 Task: Create a task  Implement a new digital asset management (DAM) system for a company , assign it to team member softage.2@softage.net in the project AgileDream and update the status of the task to  On Track  , set the priority of the task to High
Action: Mouse moved to (82, 56)
Screenshot: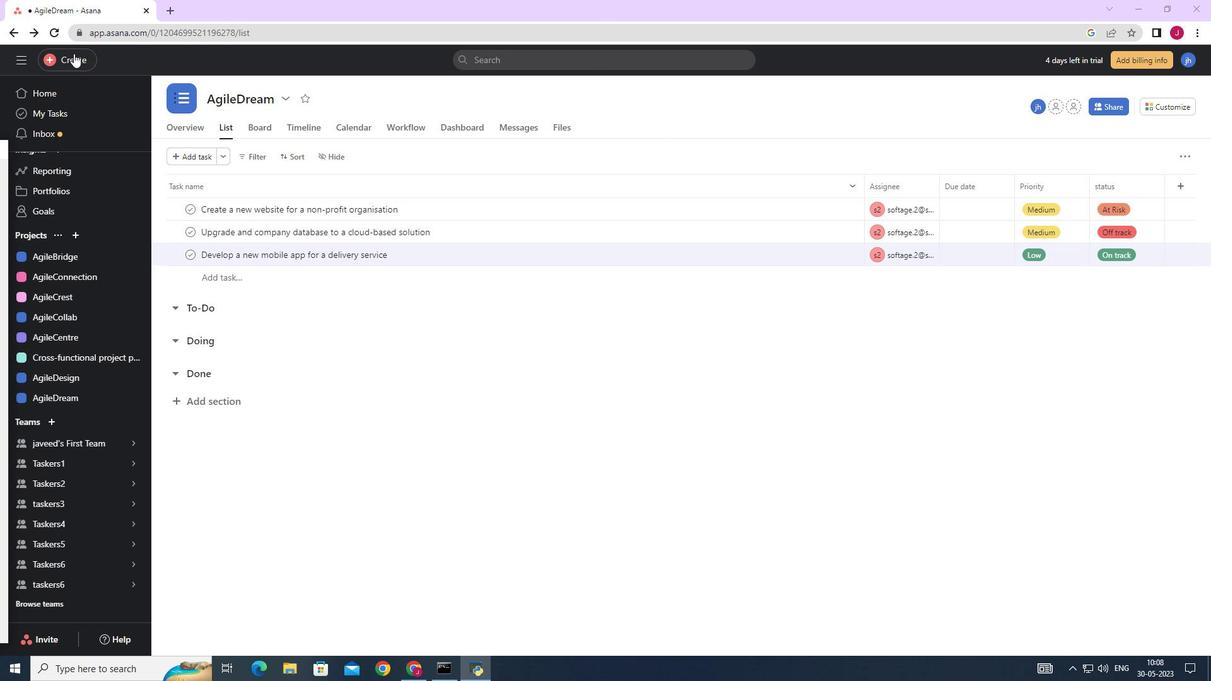 
Action: Mouse pressed left at (82, 56)
Screenshot: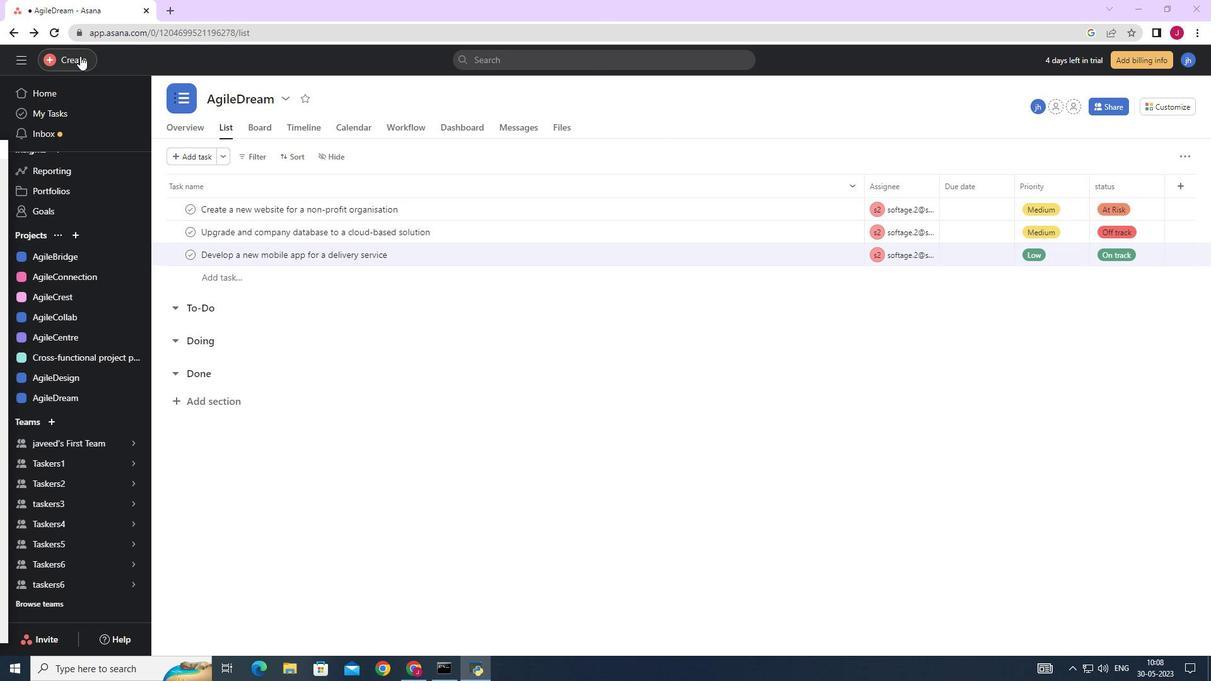 
Action: Mouse moved to (151, 59)
Screenshot: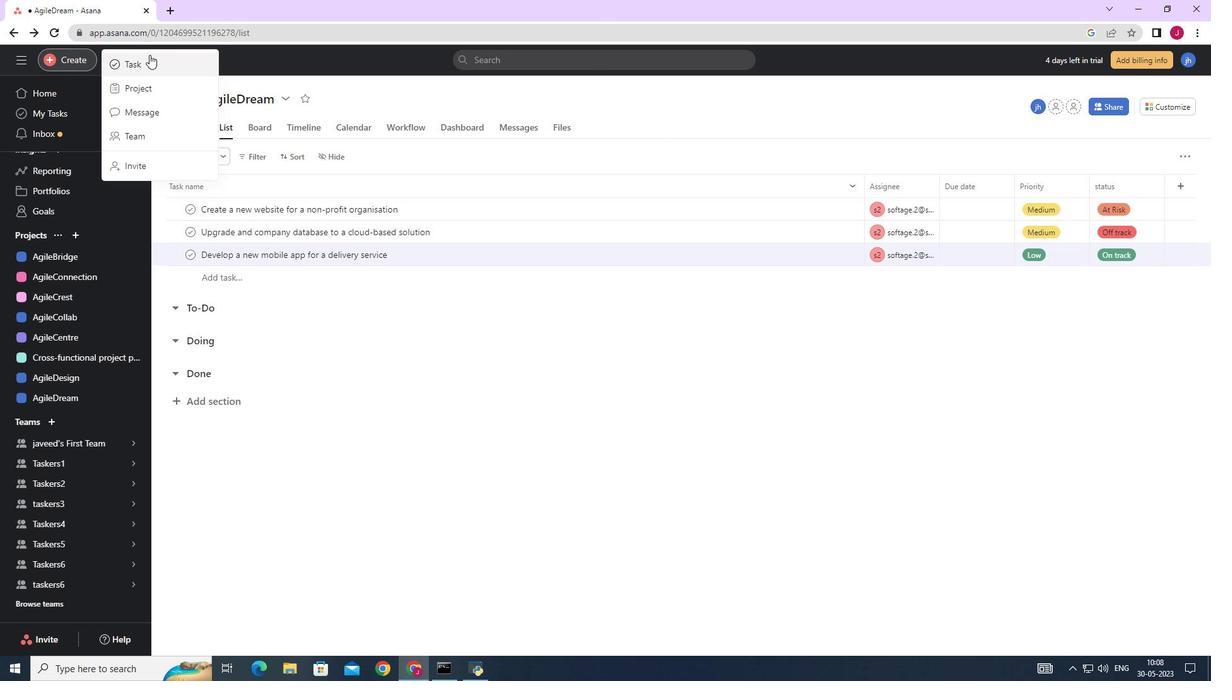 
Action: Mouse pressed left at (151, 59)
Screenshot: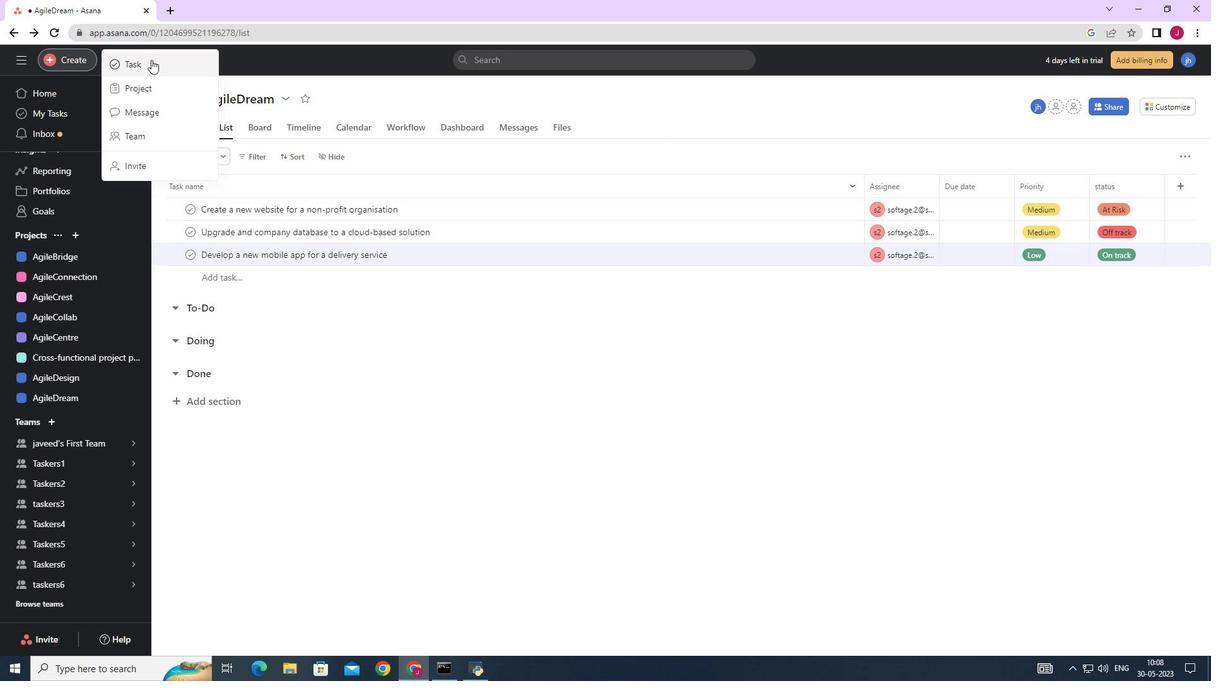 
Action: Mouse moved to (991, 420)
Screenshot: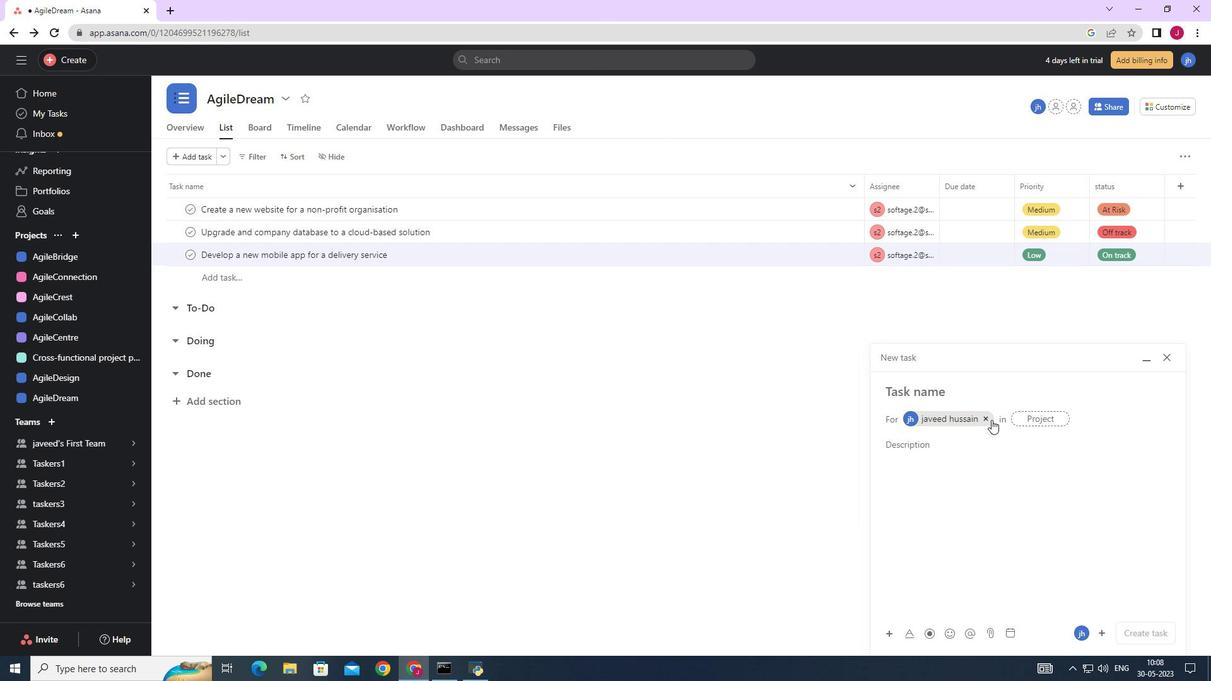 
Action: Mouse pressed left at (991, 420)
Screenshot: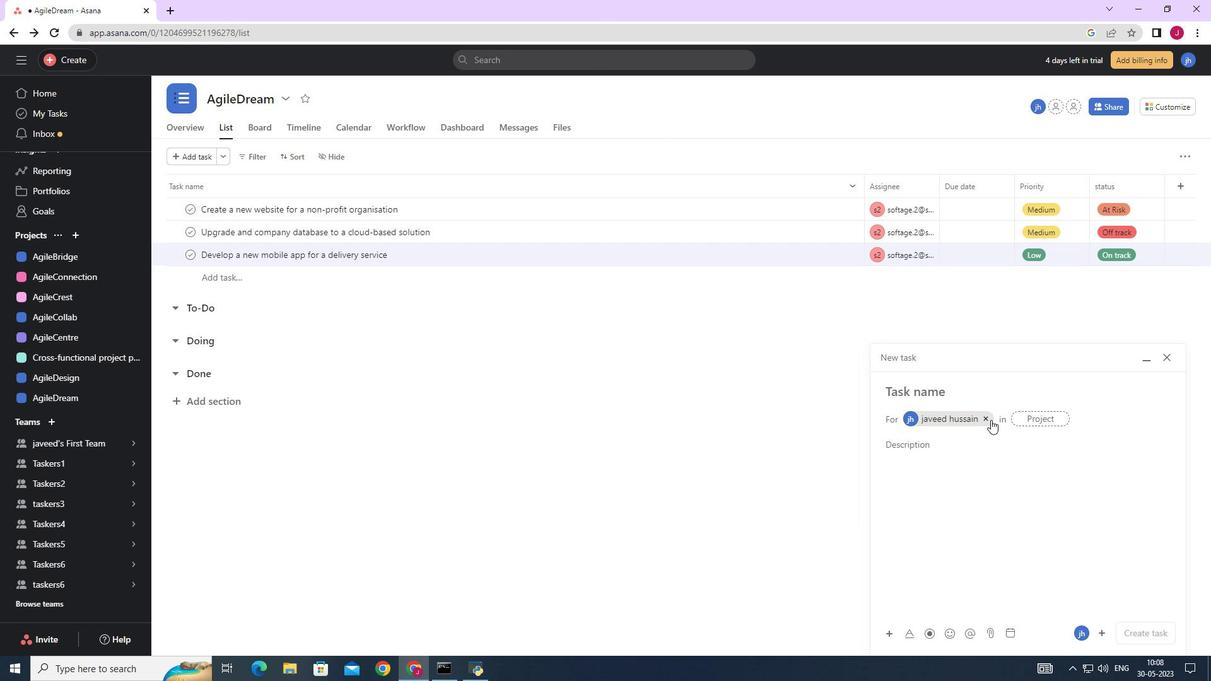 
Action: Mouse moved to (917, 397)
Screenshot: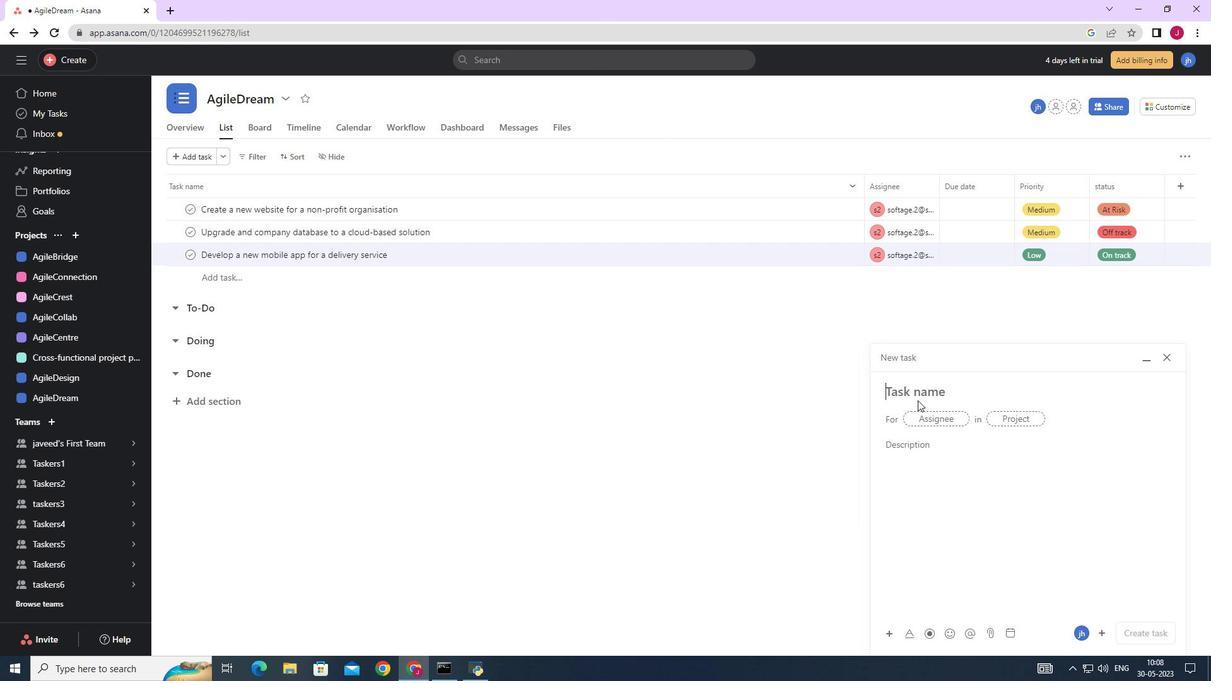 
Action: Mouse pressed left at (917, 397)
Screenshot: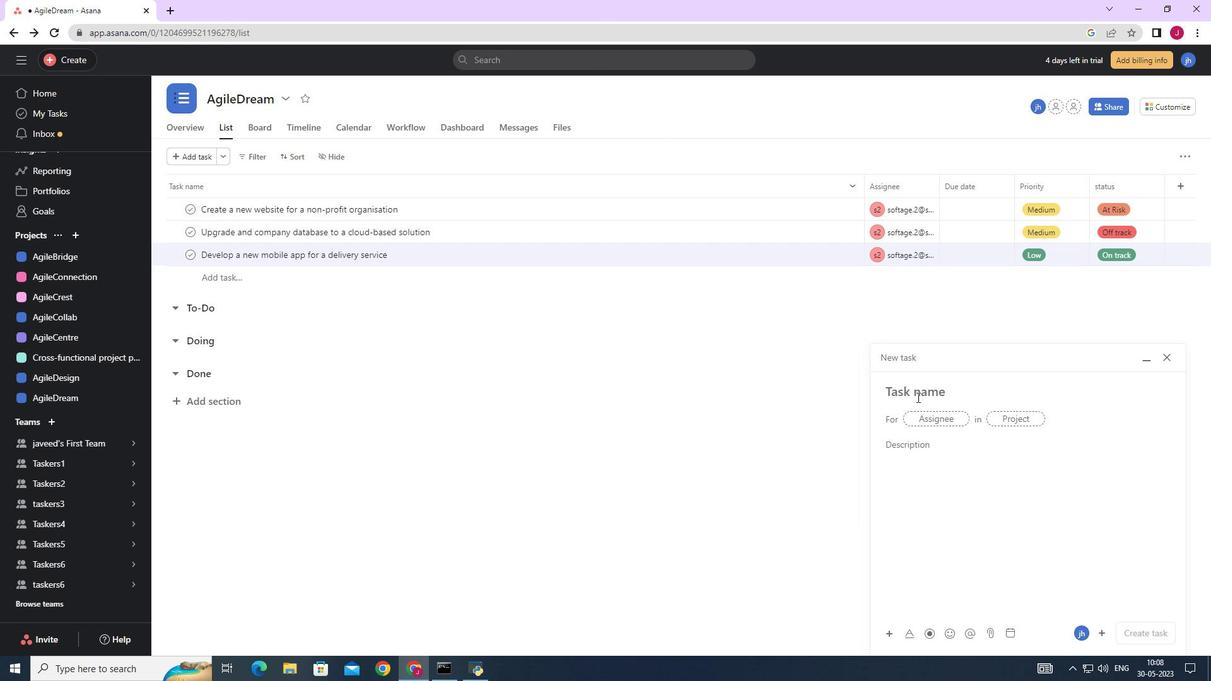 
Action: Mouse moved to (917, 393)
Screenshot: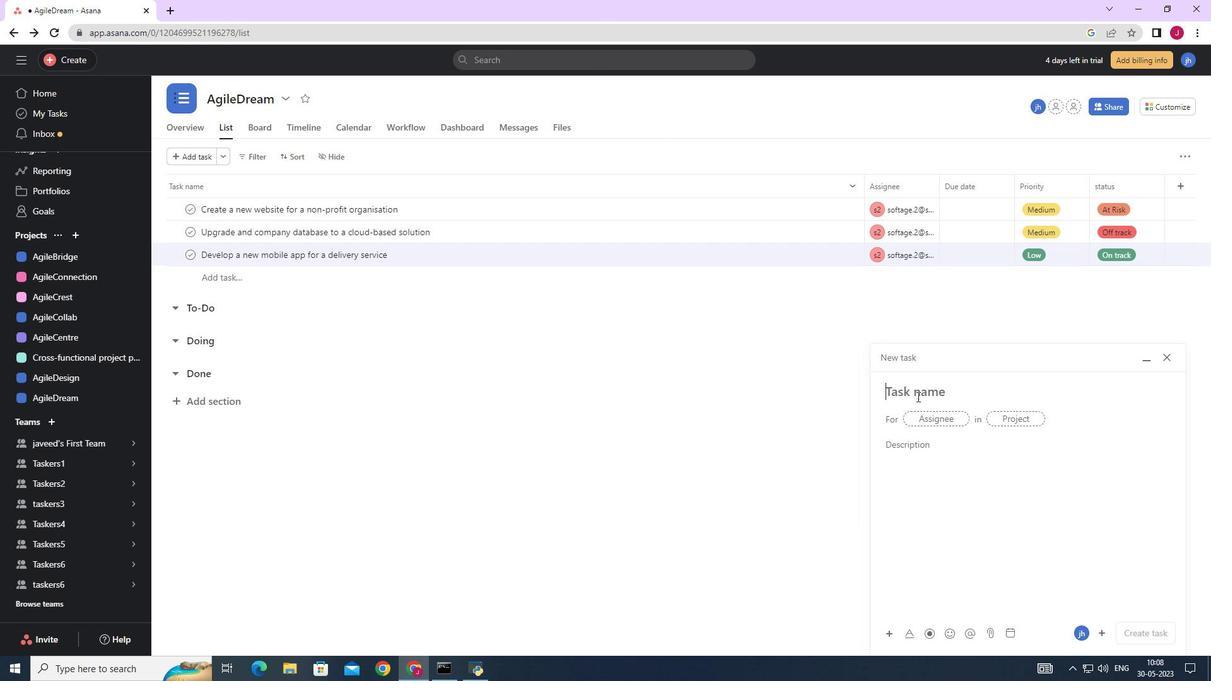 
Action: Key pressed <Key.caps_lock>C<Key.caps_lock>reate<Key.space><Key.backspace><Key.backspace><Key.backspace><Key.backspace><Key.backspace><Key.backspace><Key.backspace><Key.caps_lock>I<Key.caps_lock>mplement<Key.space>a<Key.space>new<Key.space>digital<Key.space>asset<Key.space>management<Key.space><Key.shift_r><Key.shift_r><Key.shift_r><Key.shift_r><Key.shift_r><Key.shift_r>(<Key.caps_lock>DAM<Key.shift_r>)<Key.space><Key.caps_lock>system<Key.space>for<Key.space>a<Key.space>company<Key.space>
Screenshot: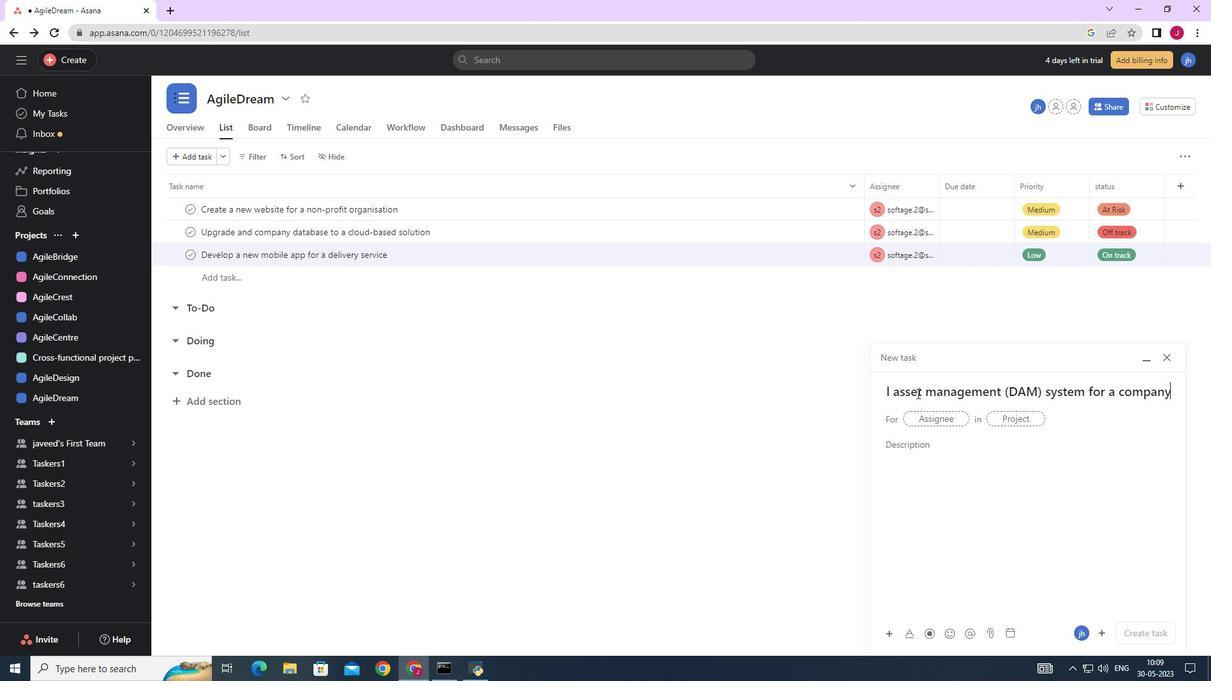 
Action: Mouse moved to (946, 422)
Screenshot: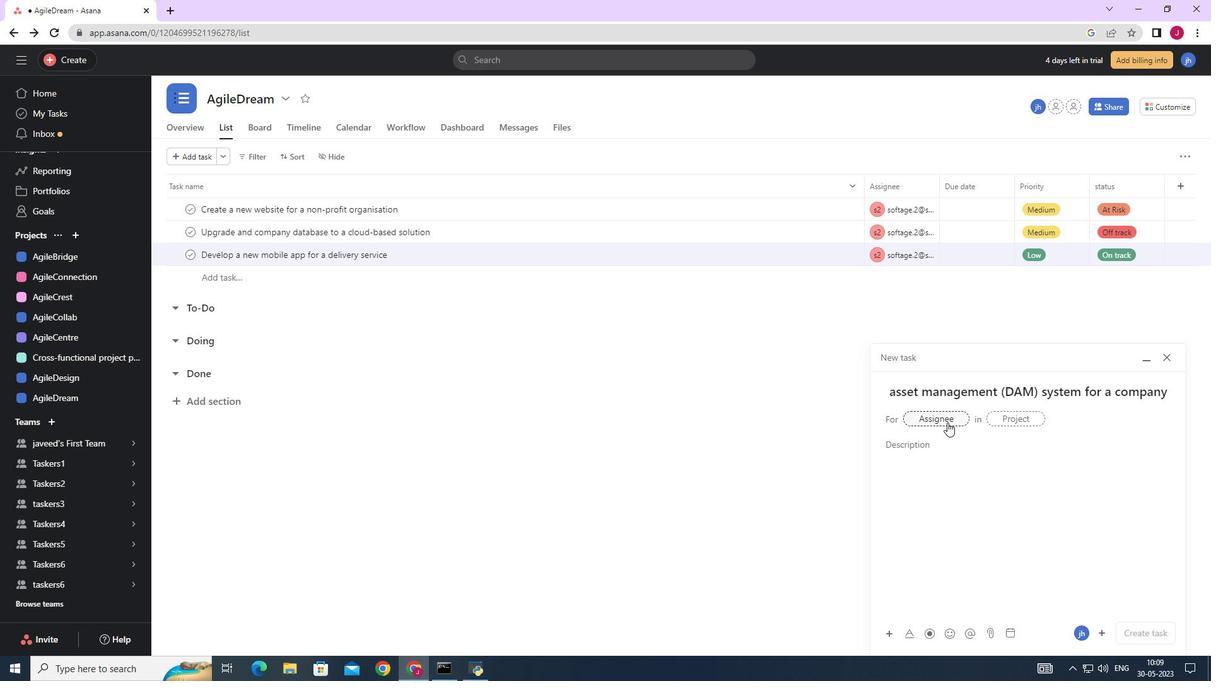 
Action: Mouse pressed left at (946, 422)
Screenshot: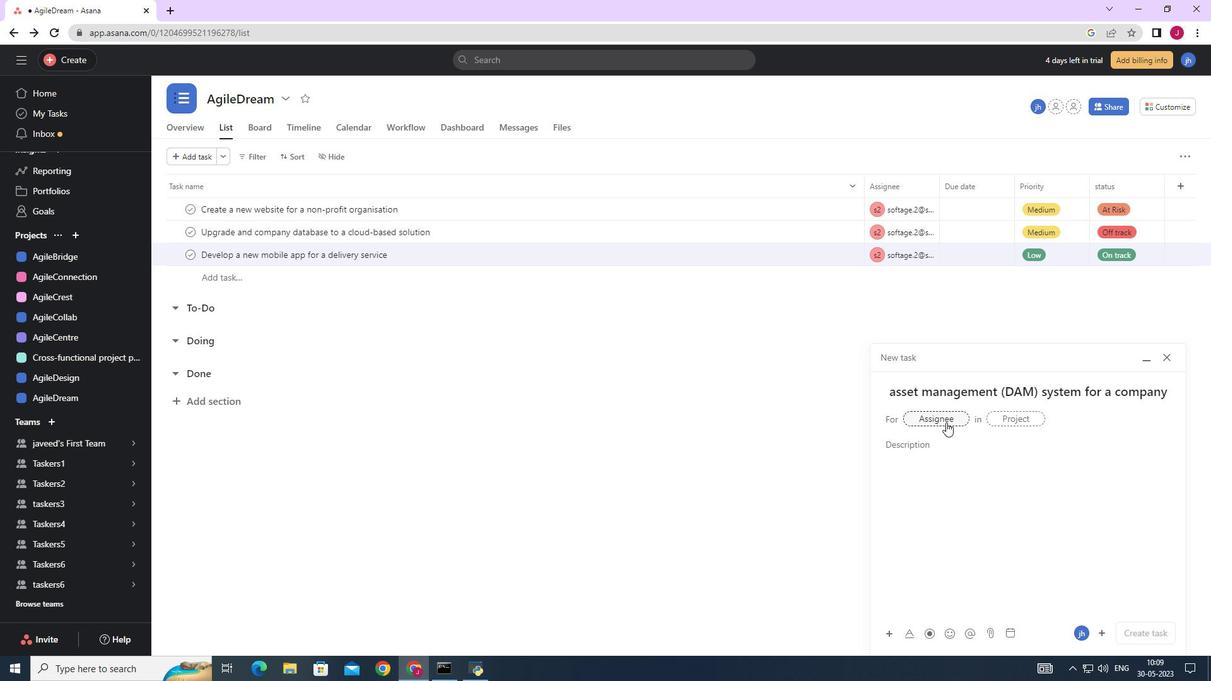 
Action: Mouse moved to (946, 421)
Screenshot: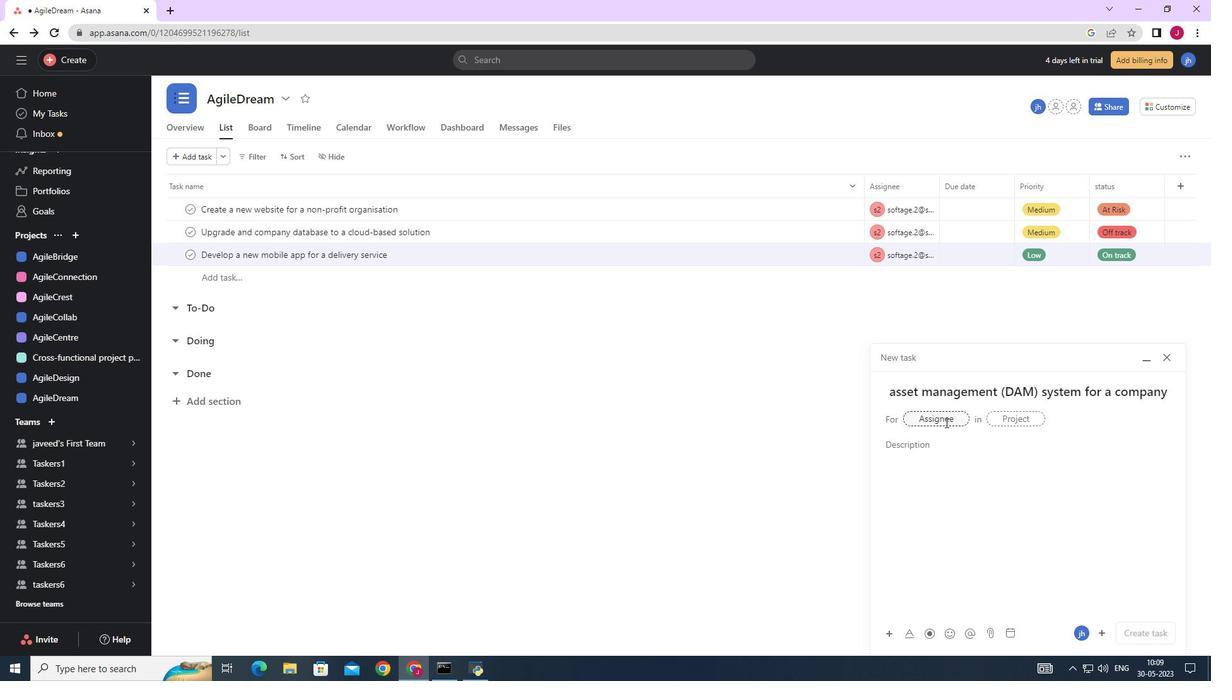 
Action: Key pressed softage.2
Screenshot: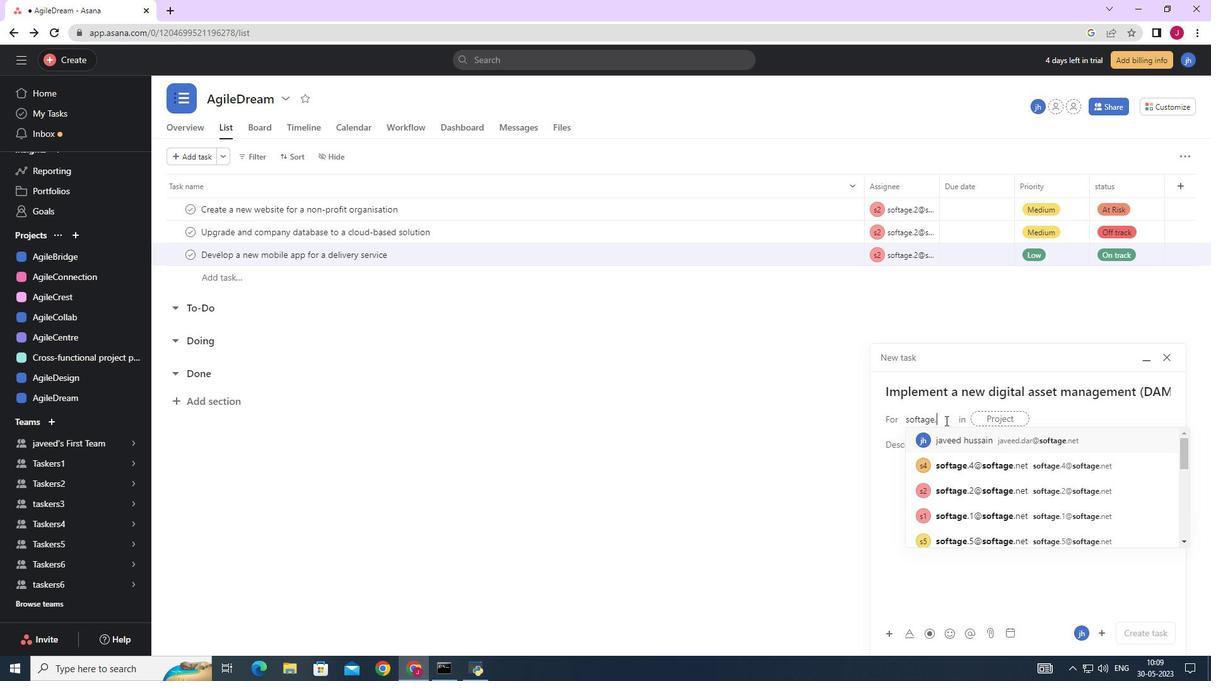 
Action: Mouse moved to (977, 443)
Screenshot: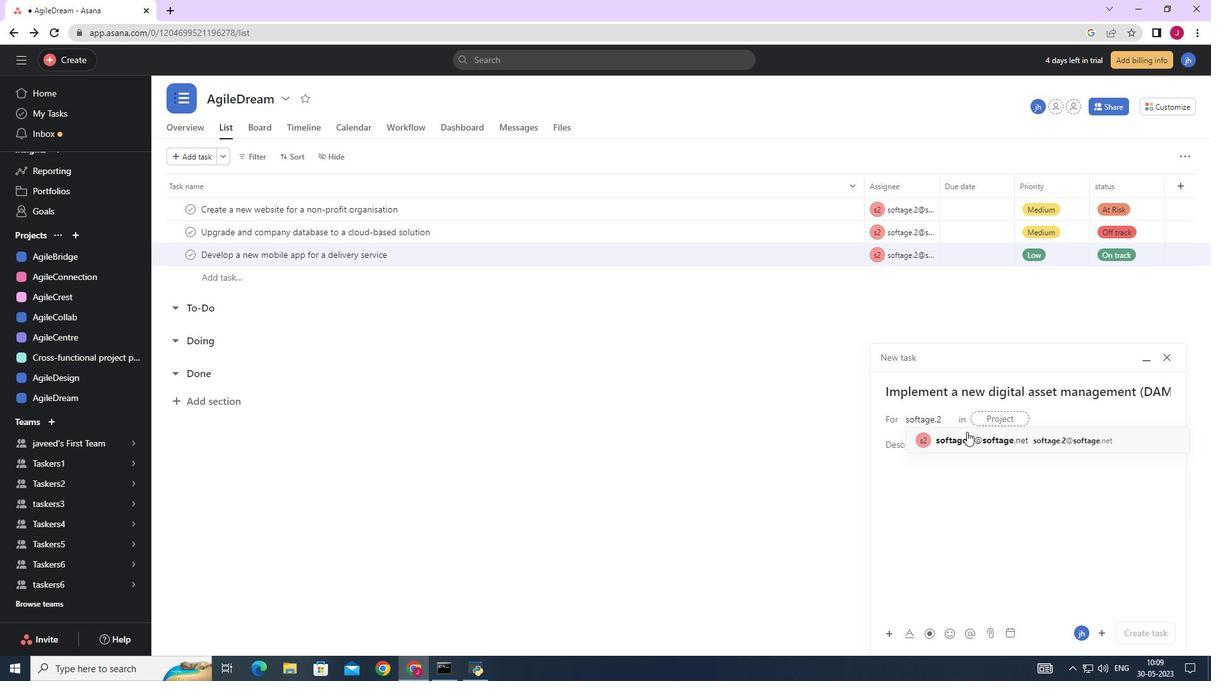 
Action: Mouse pressed left at (977, 443)
Screenshot: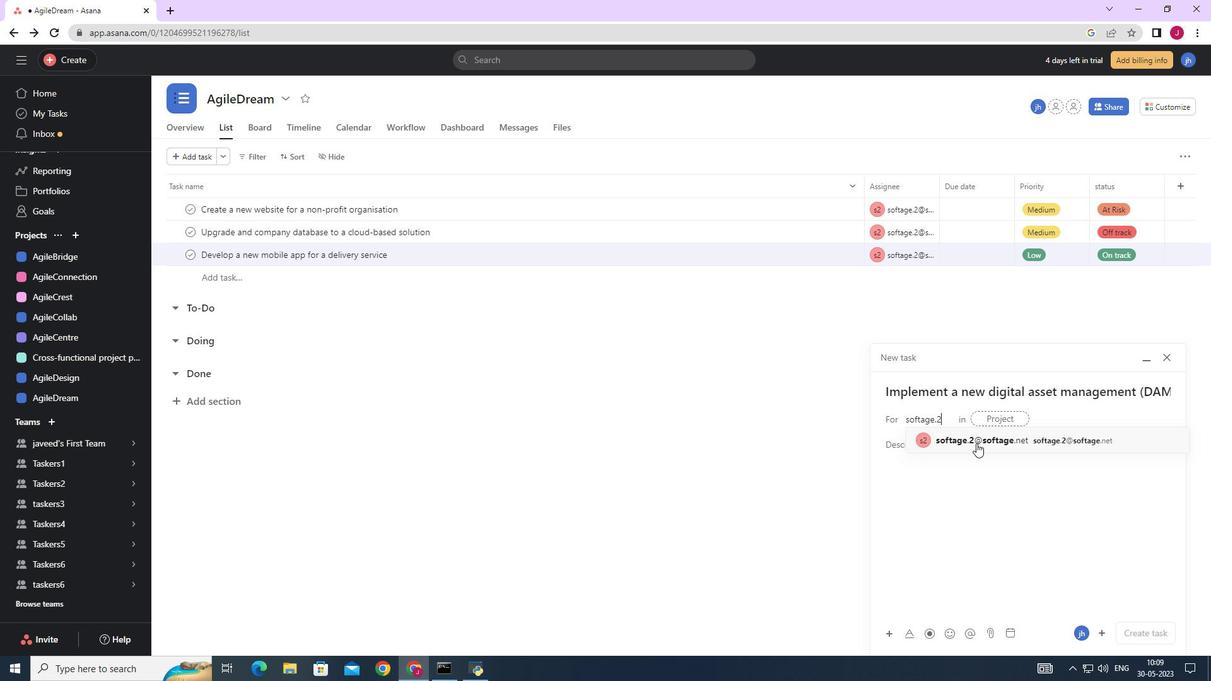 
Action: Mouse moved to (793, 444)
Screenshot: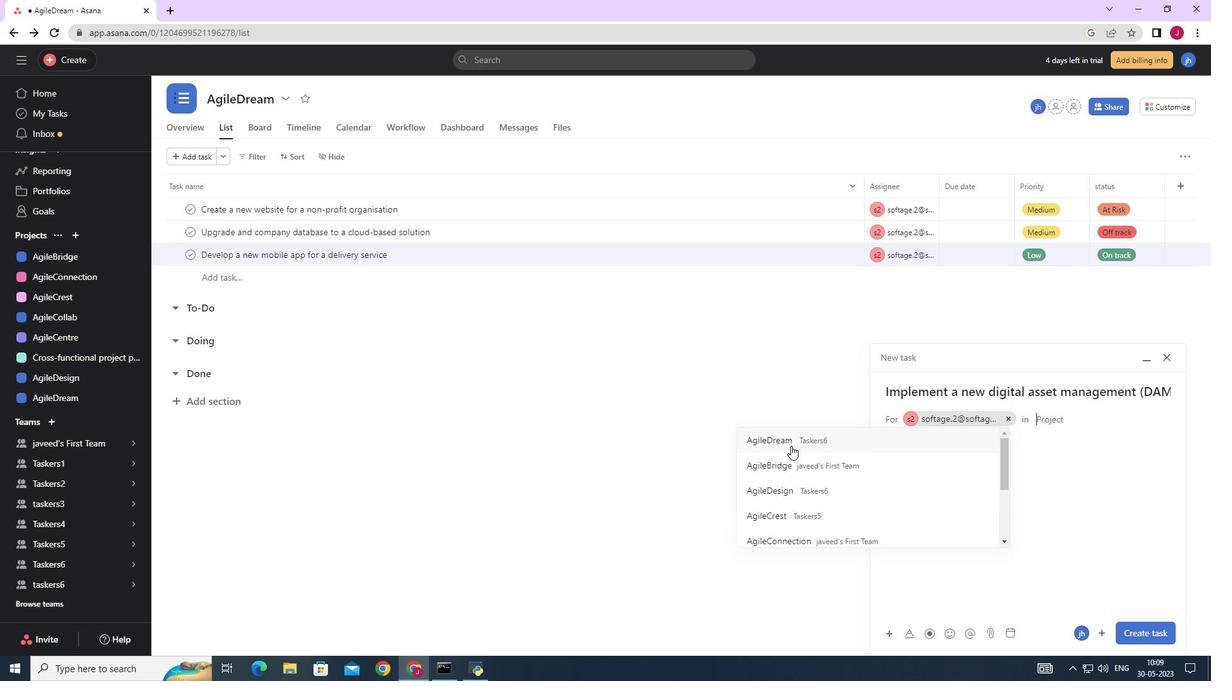 
Action: Mouse pressed left at (793, 444)
Screenshot: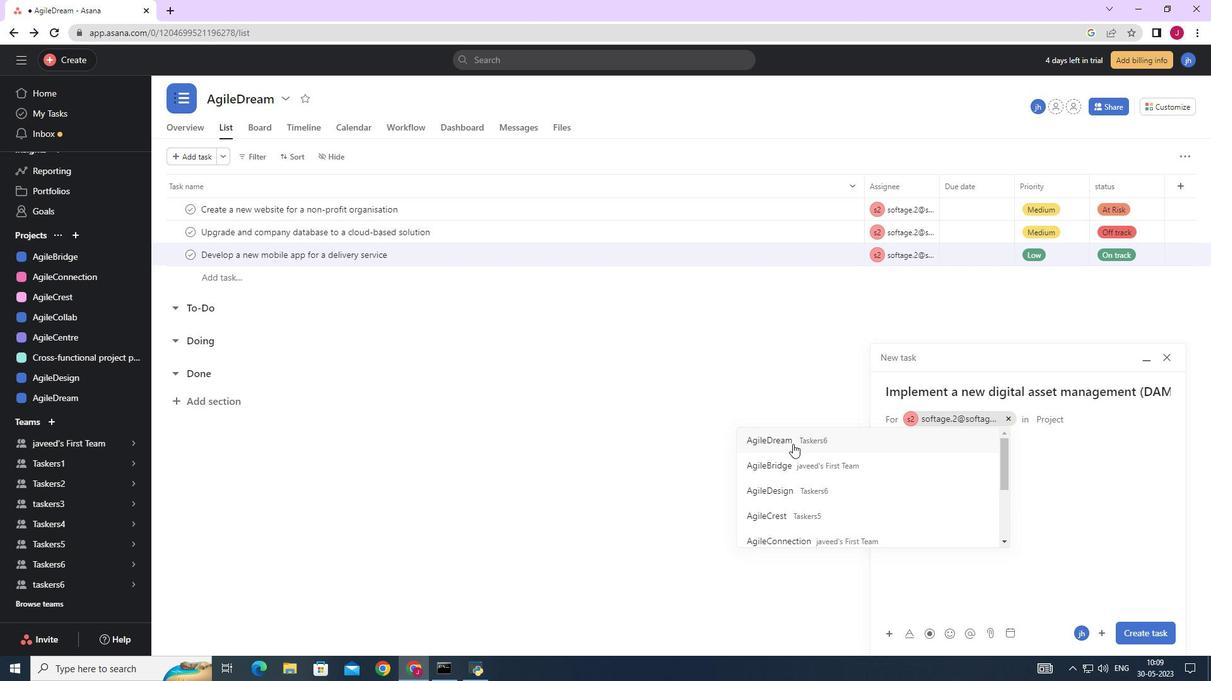 
Action: Mouse moved to (944, 447)
Screenshot: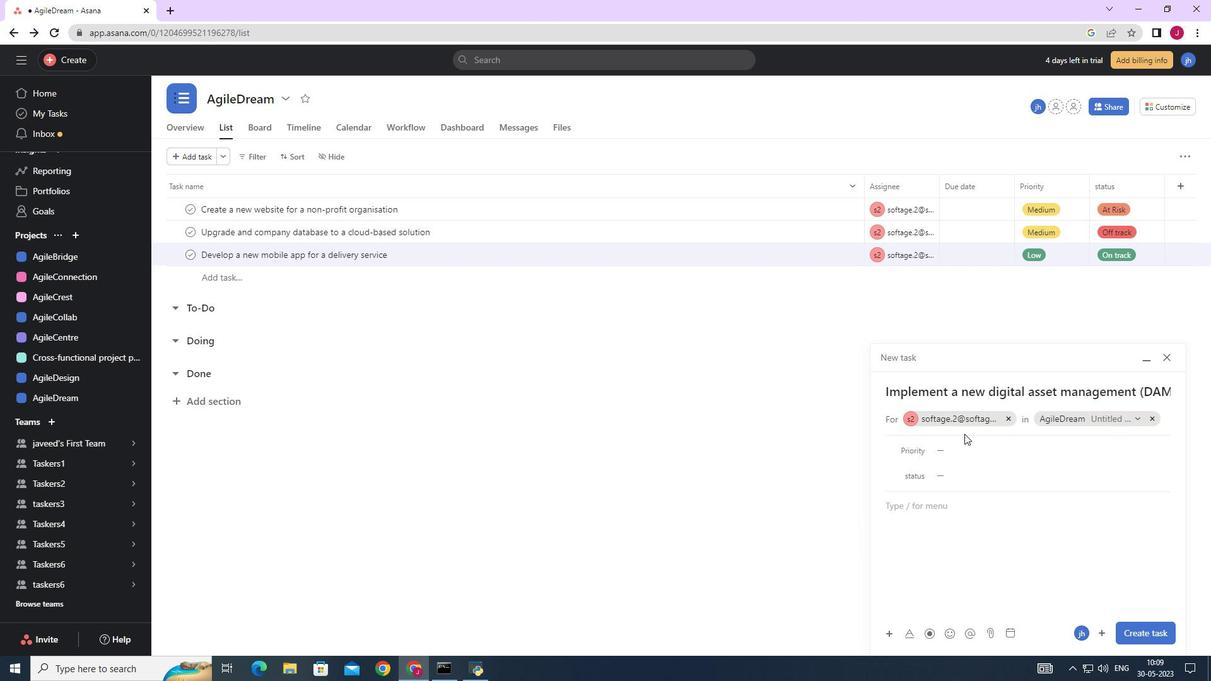 
Action: Mouse pressed left at (944, 447)
Screenshot: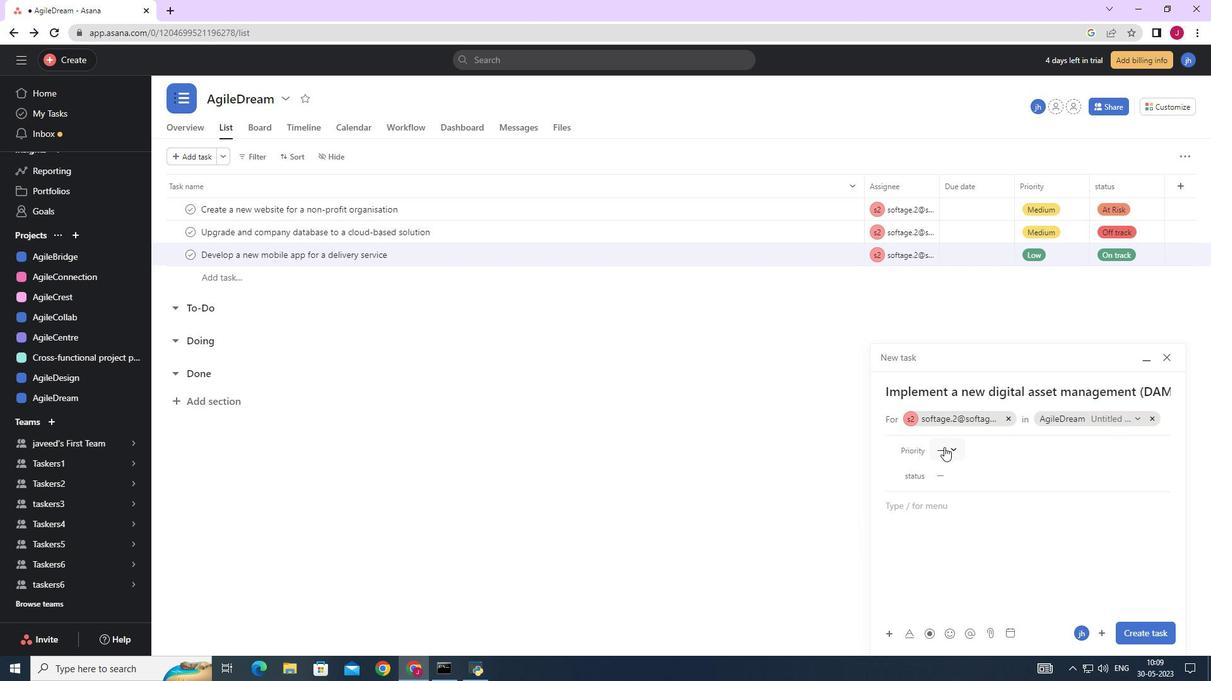 
Action: Mouse moved to (975, 489)
Screenshot: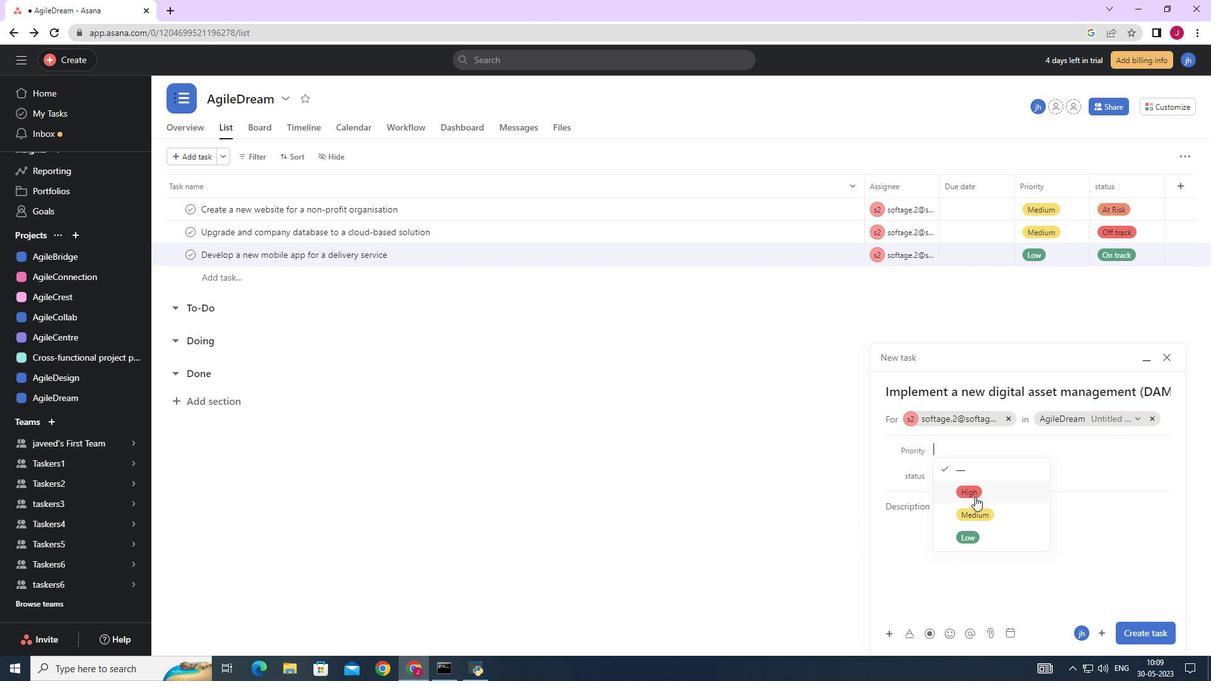 
Action: Mouse pressed left at (975, 489)
Screenshot: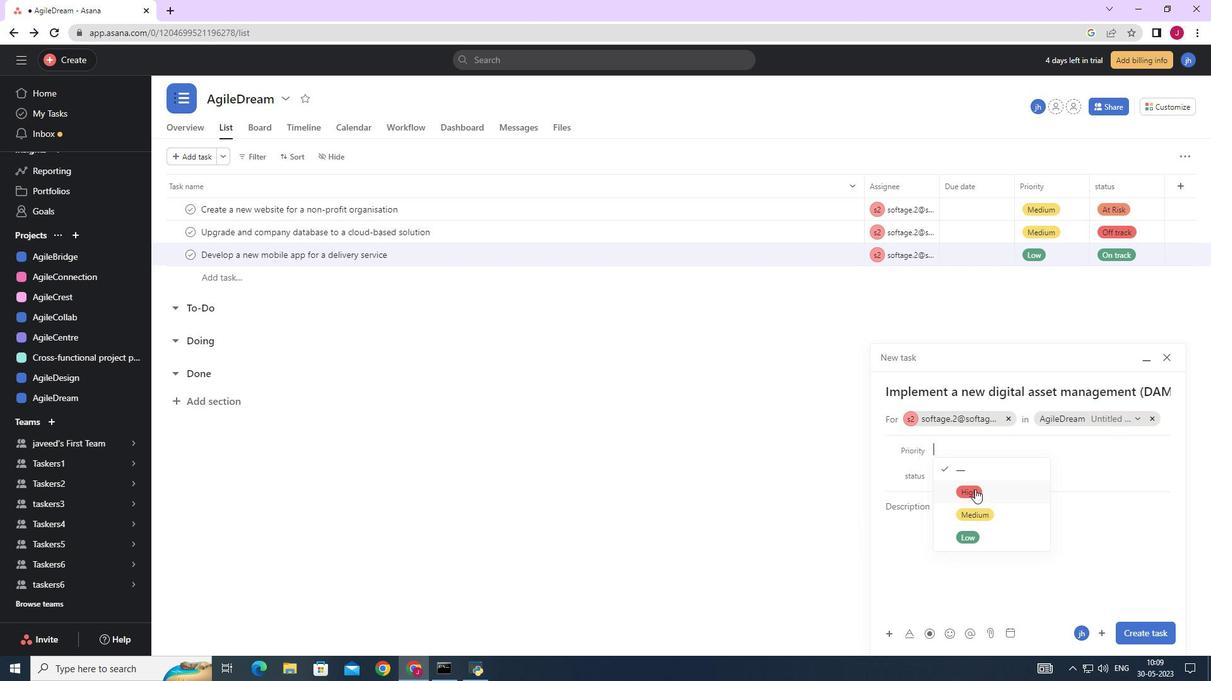 
Action: Mouse moved to (948, 473)
Screenshot: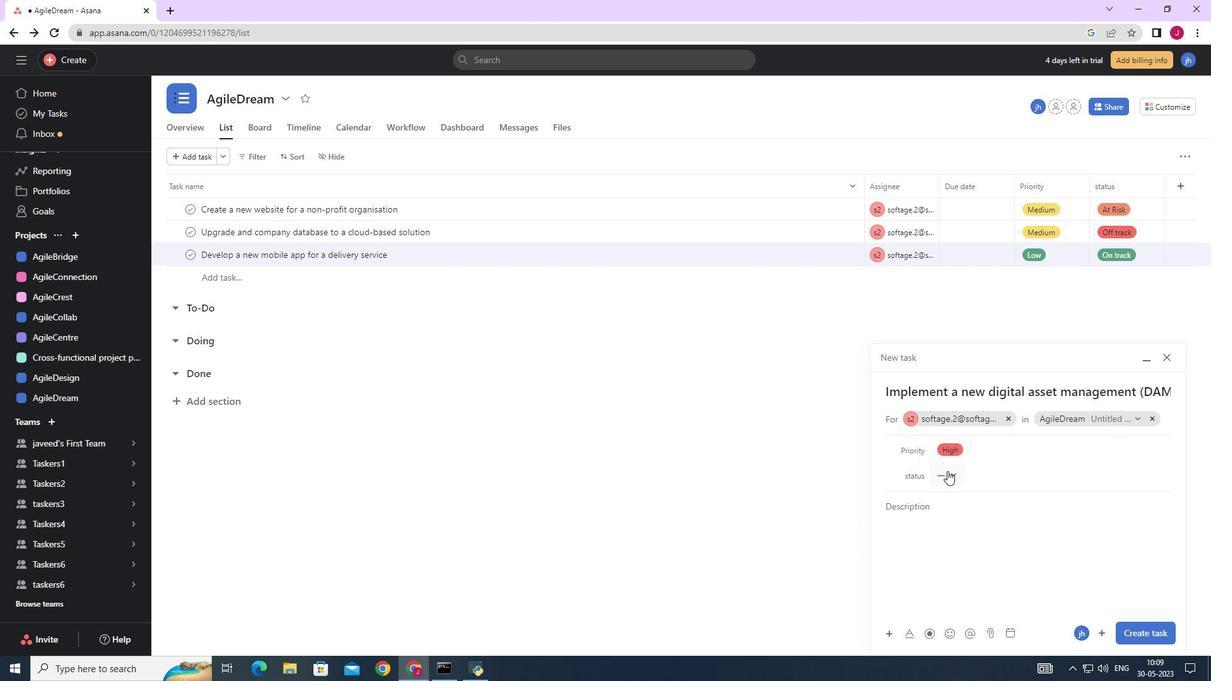
Action: Mouse pressed left at (948, 473)
Screenshot: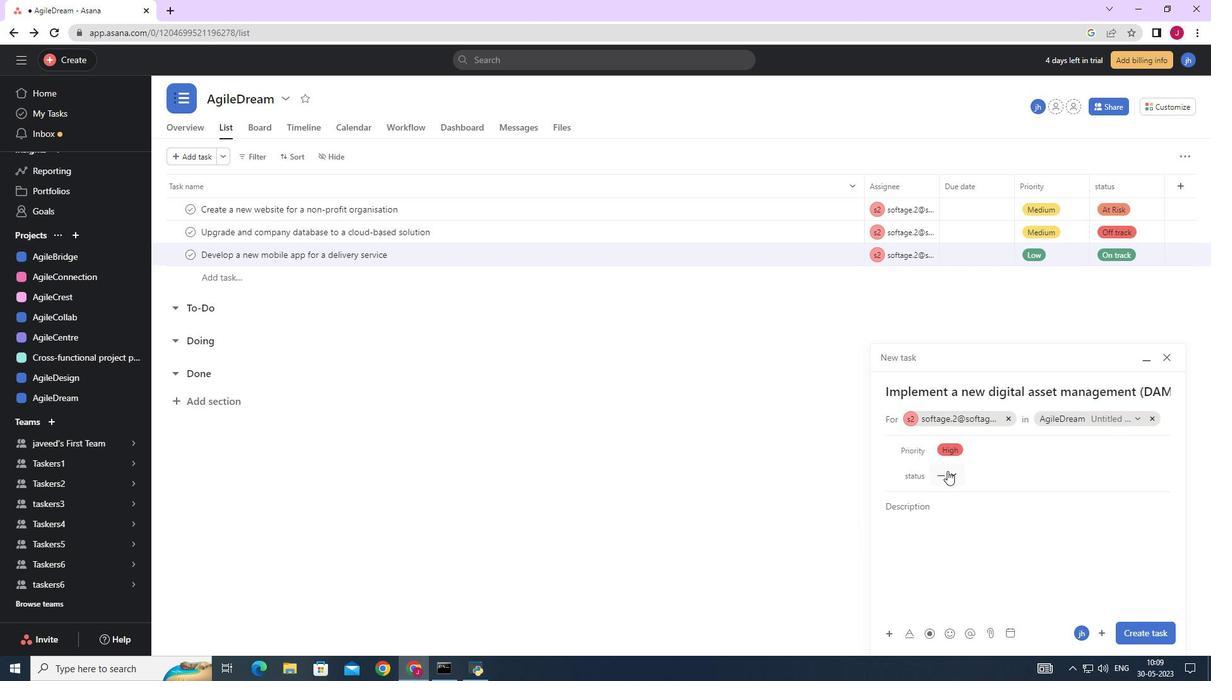 
Action: Mouse moved to (975, 516)
Screenshot: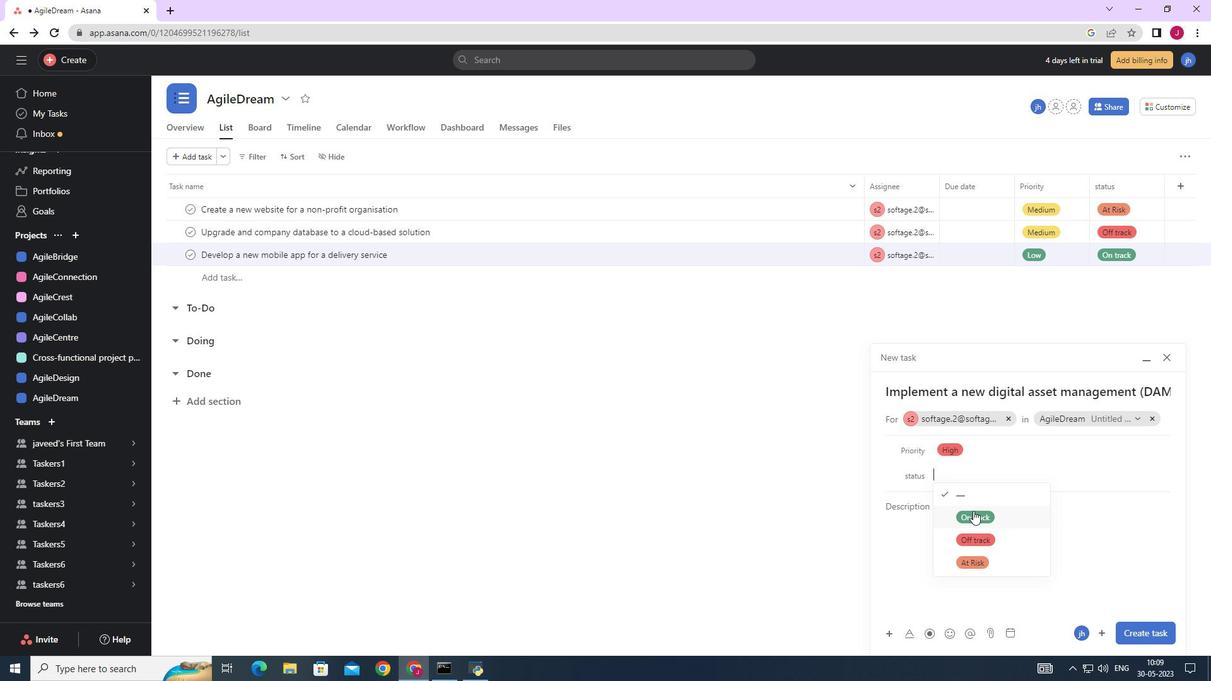
Action: Mouse pressed left at (975, 516)
Screenshot: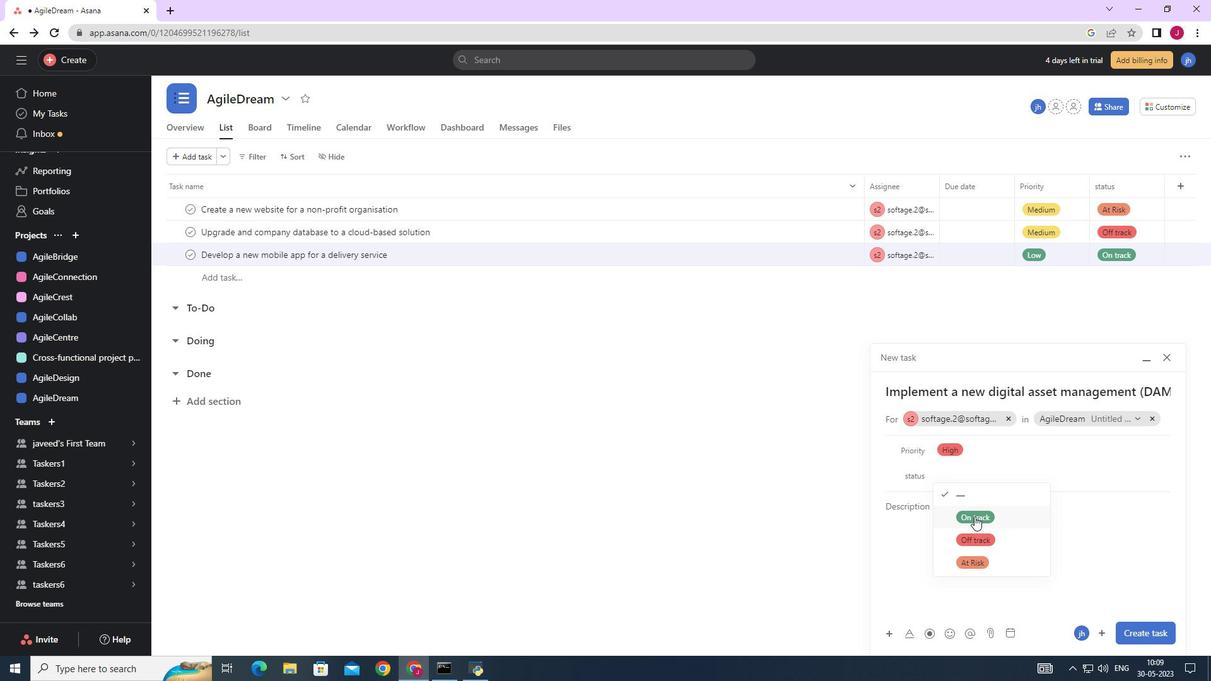 
Action: Mouse moved to (1141, 633)
Screenshot: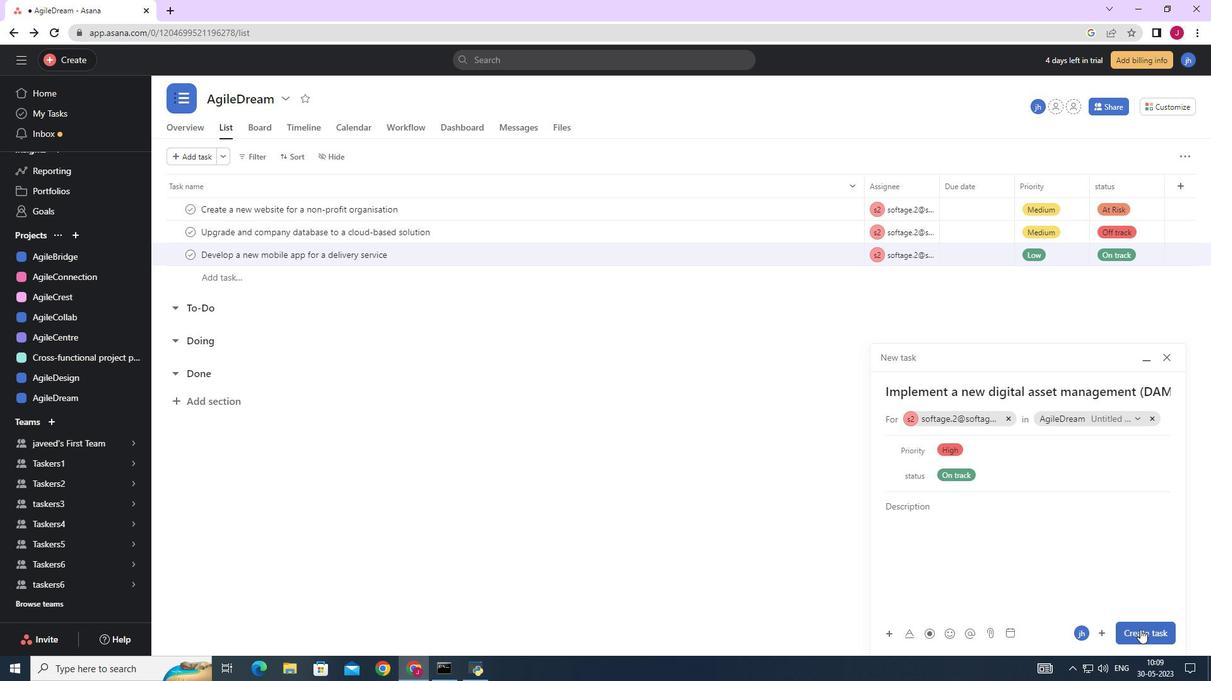 
Action: Mouse pressed left at (1141, 633)
Screenshot: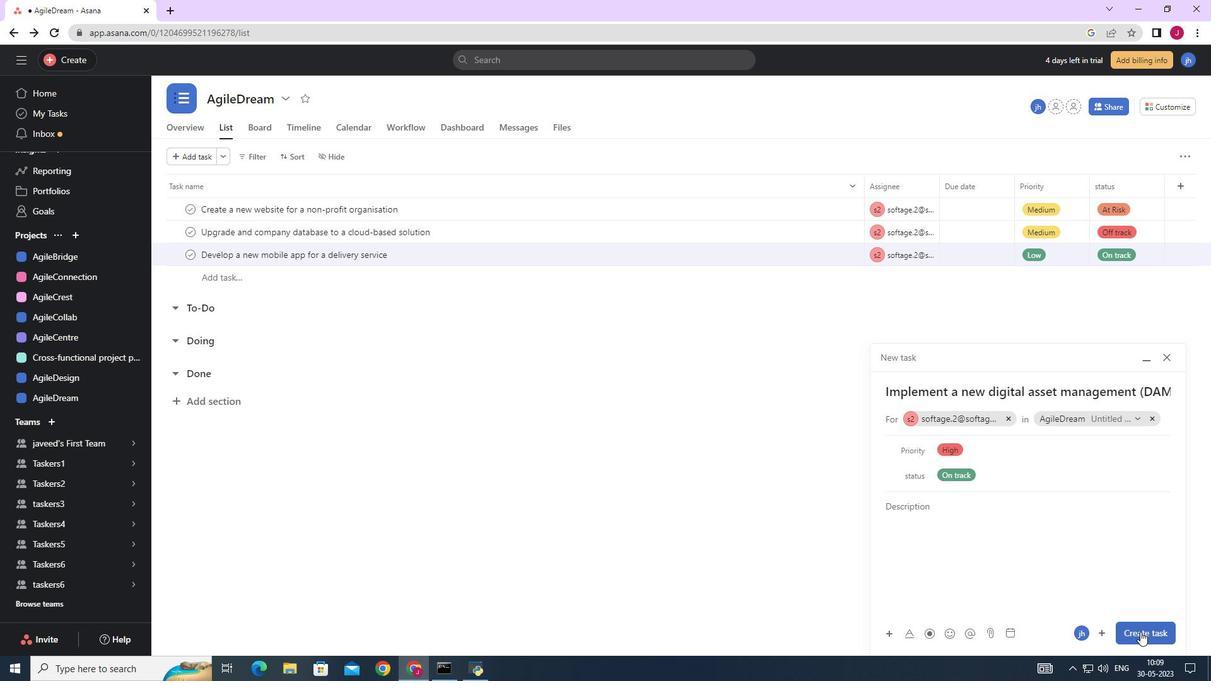 
Action: Mouse moved to (609, 463)
Screenshot: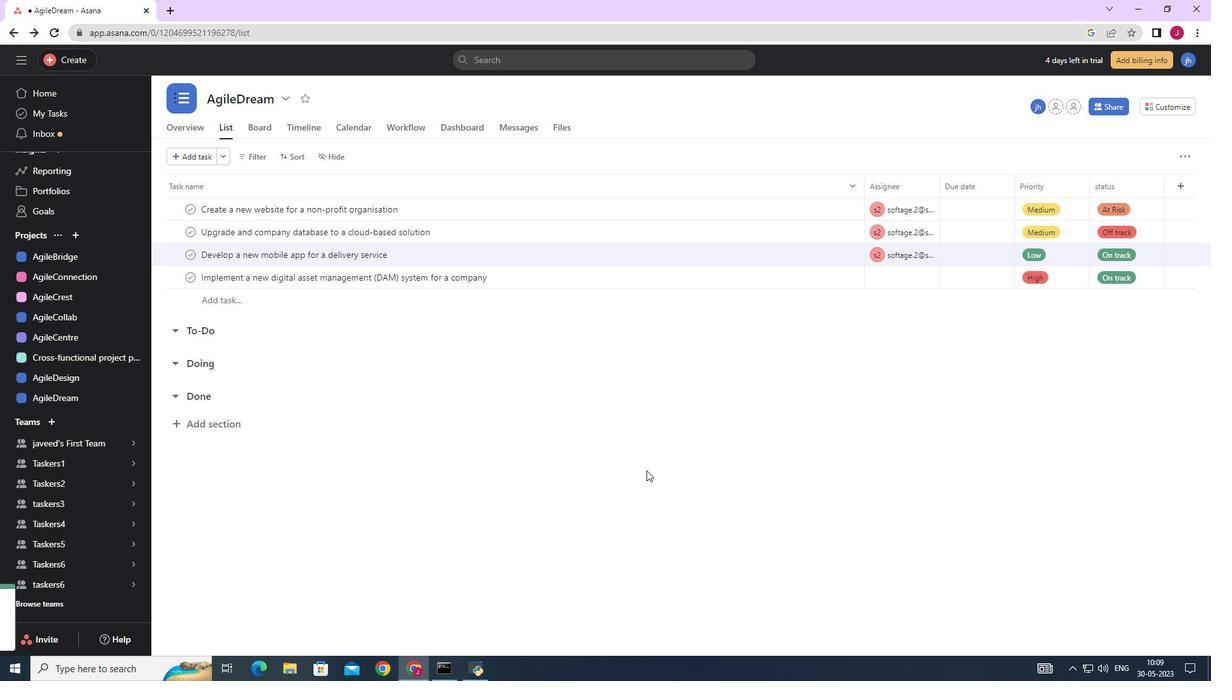 
